 Task: In the  document dashboard.html Select the first Column and change text color to  'Brown' Apply the command  'Undo' Apply the command  Redo
Action: Mouse moved to (376, 181)
Screenshot: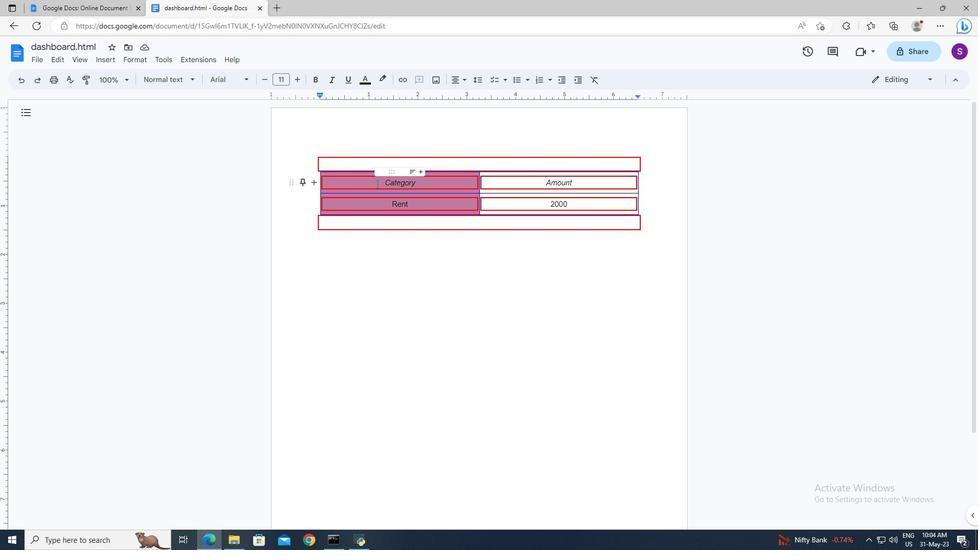 
Action: Mouse pressed left at (376, 181)
Screenshot: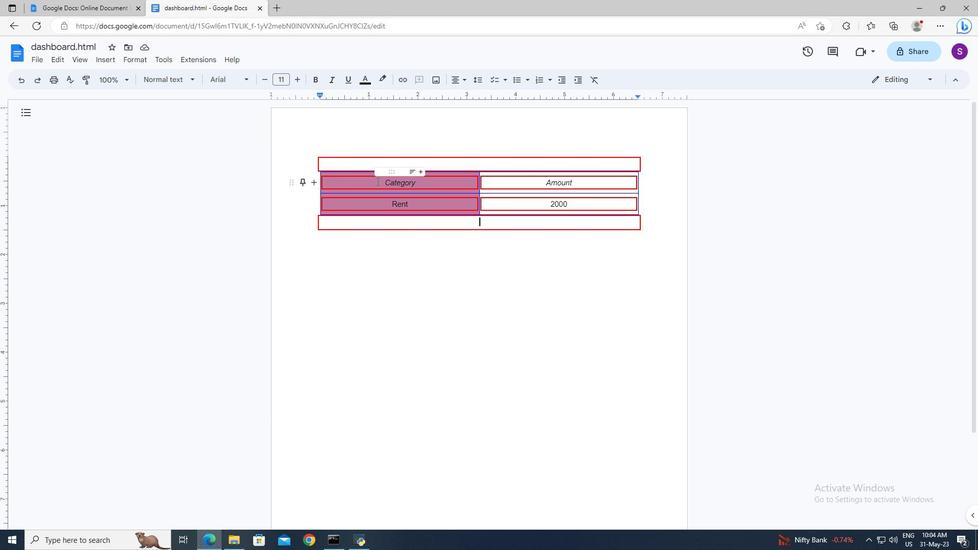 
Action: Mouse moved to (216, 100)
Screenshot: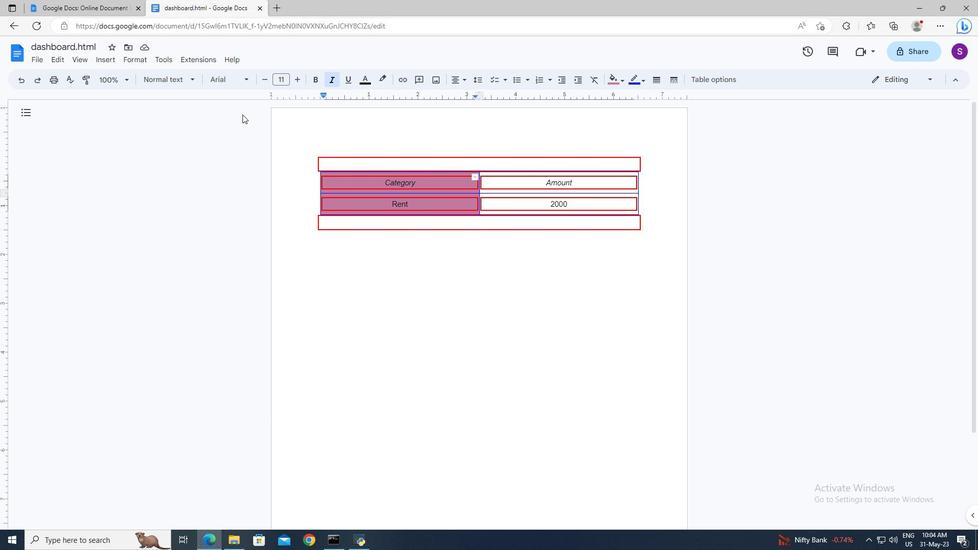 
Action: Key pressed <Key.shift><Key.down><Key.right><Key.left>
Screenshot: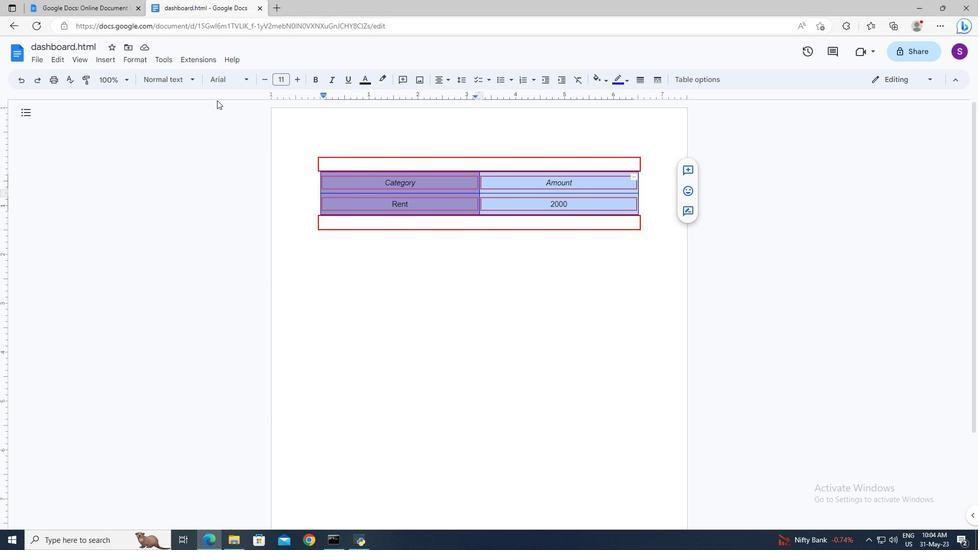 
Action: Mouse moved to (365, 81)
Screenshot: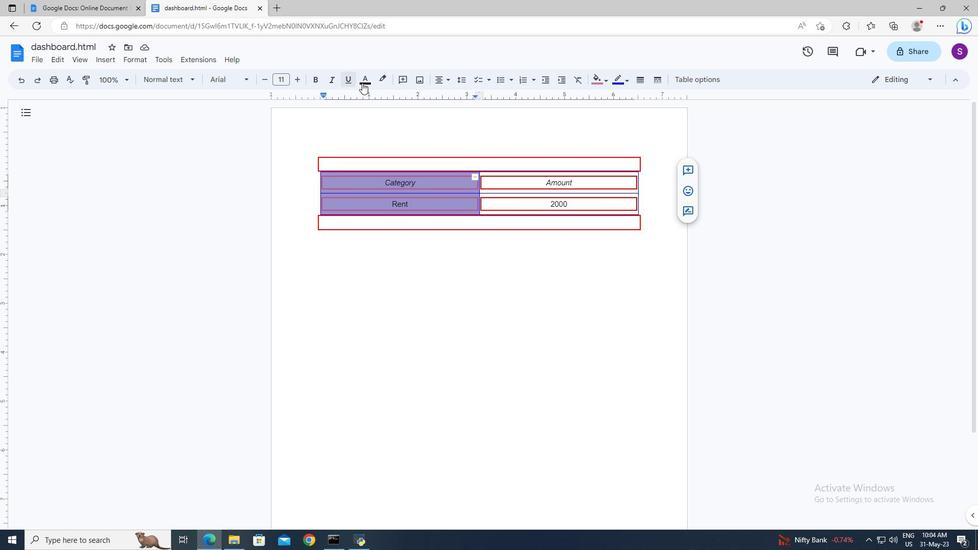 
Action: Mouse pressed left at (365, 81)
Screenshot: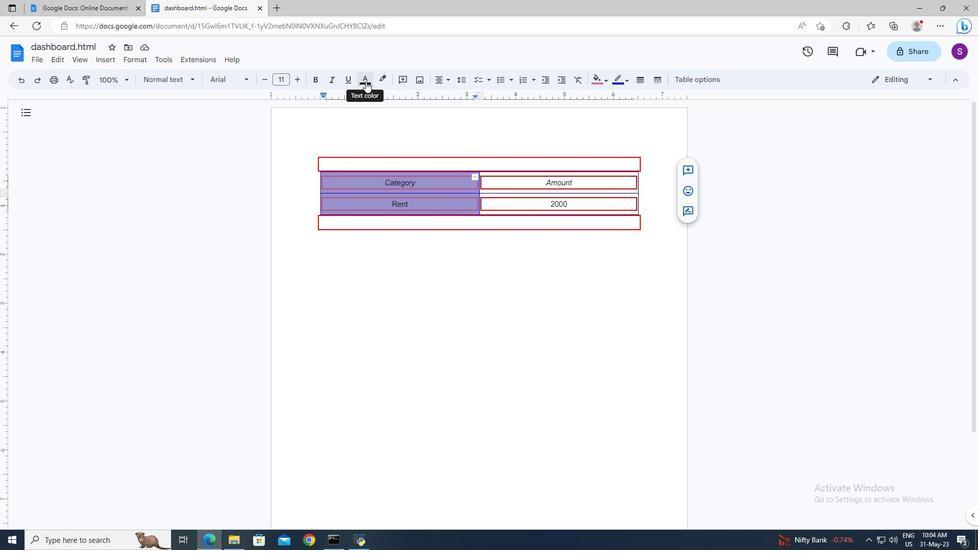 
Action: Mouse moved to (392, 175)
Screenshot: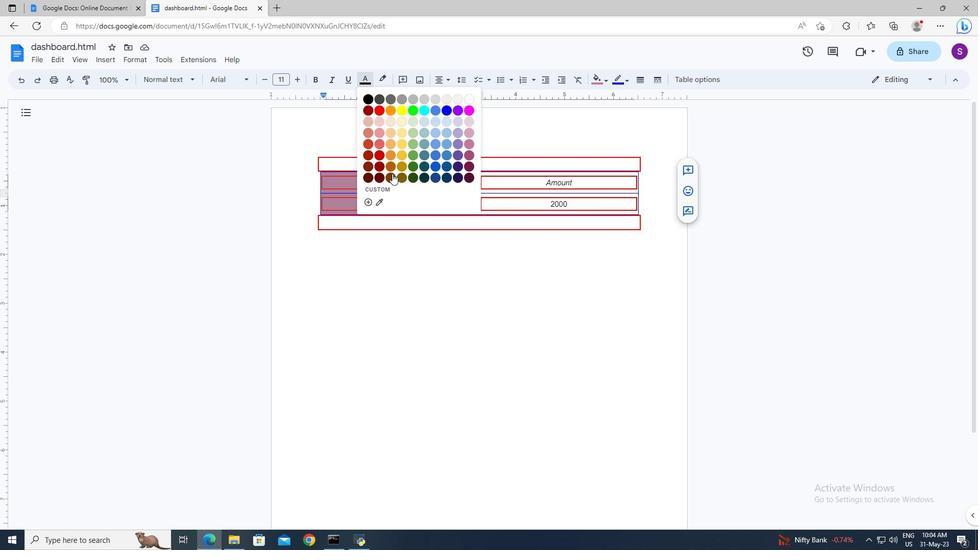 
Action: Mouse pressed left at (392, 175)
Screenshot: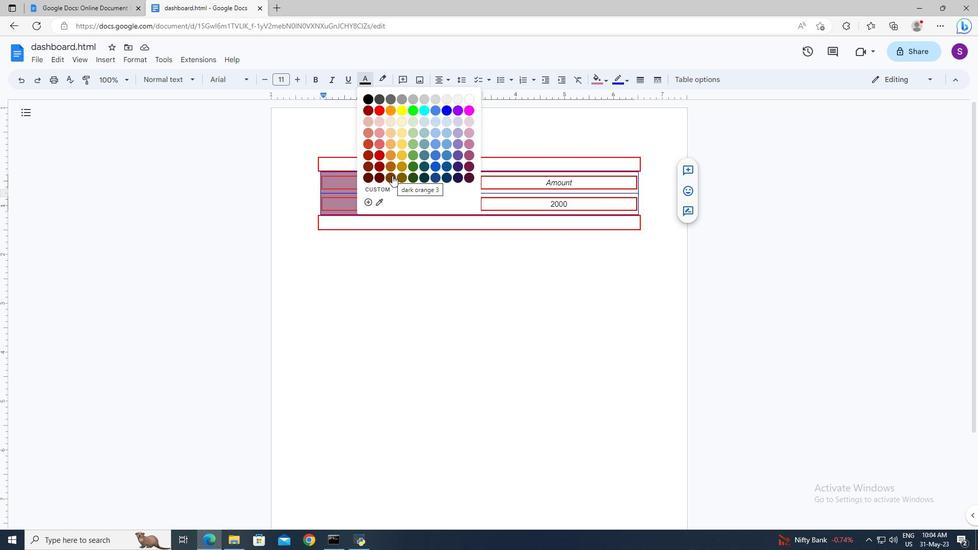 
Action: Mouse moved to (419, 275)
Screenshot: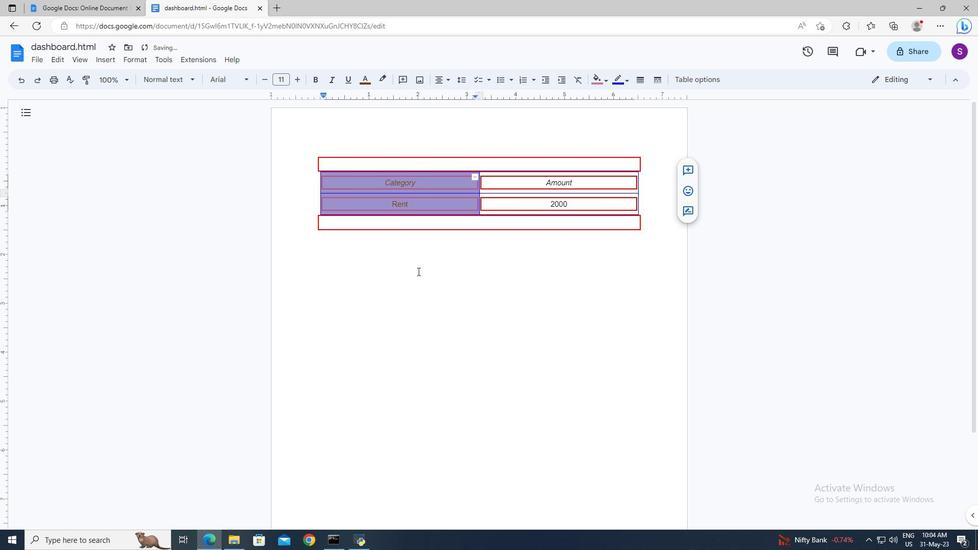 
Action: Mouse pressed left at (419, 275)
Screenshot: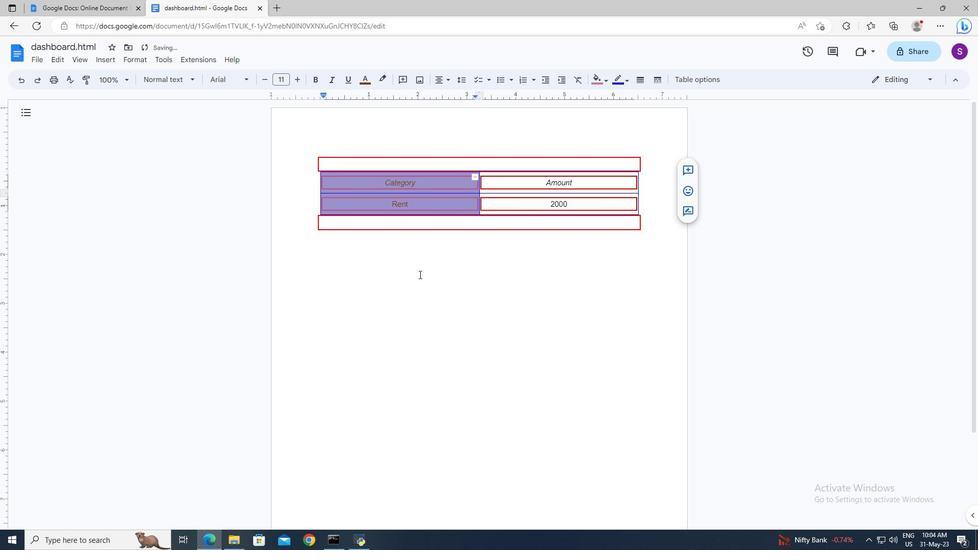 
Action: Key pressed ctrl+Z
Screenshot: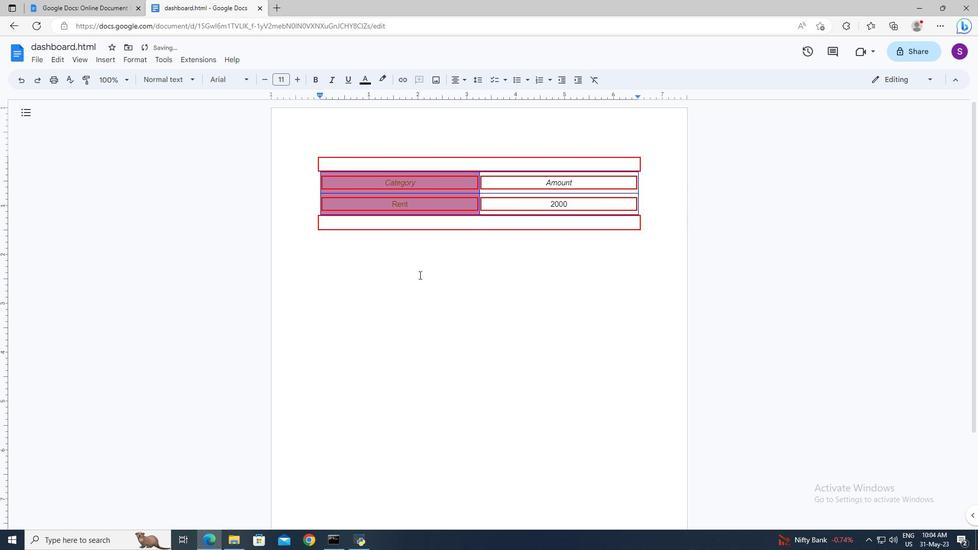 
Action: Mouse moved to (419, 268)
Screenshot: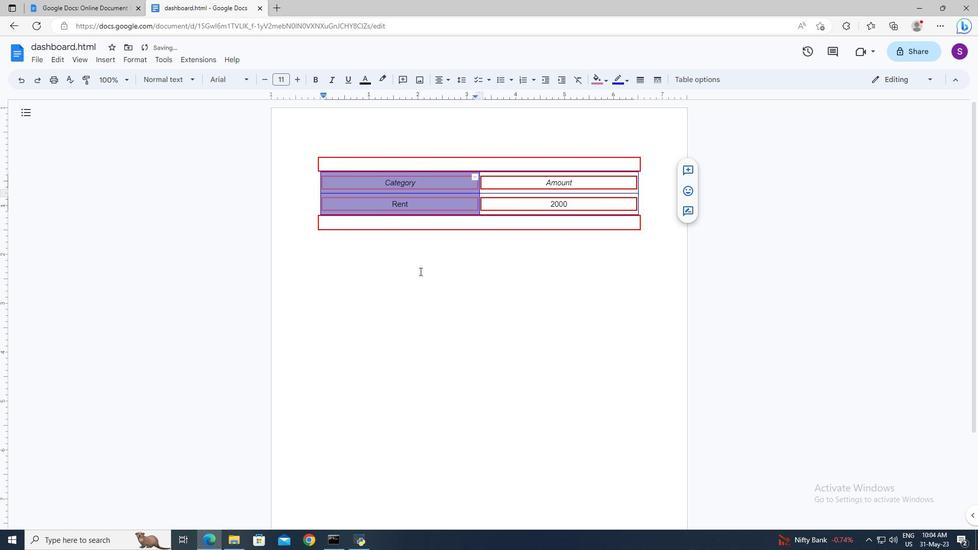 
Action: Mouse pressed left at (419, 268)
Screenshot: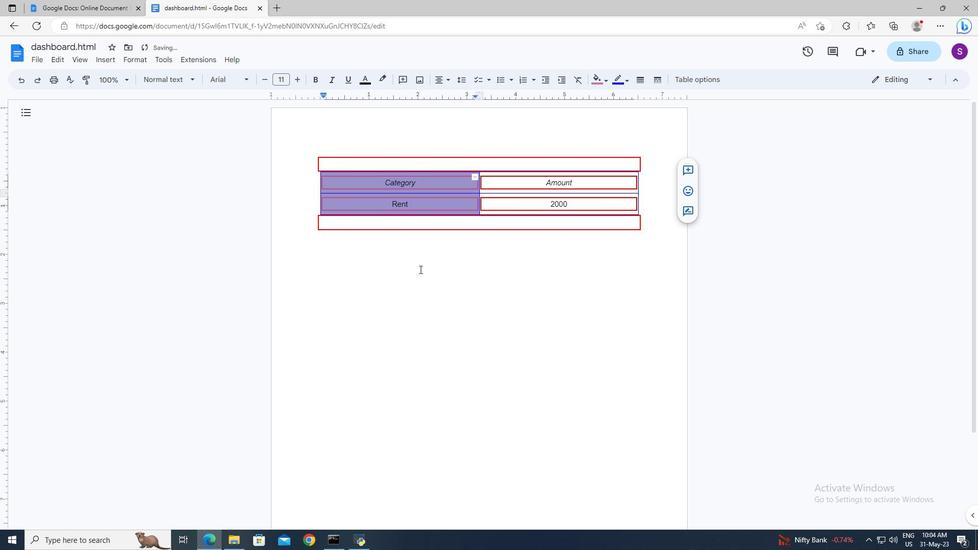 
Action: Mouse moved to (428, 289)
Screenshot: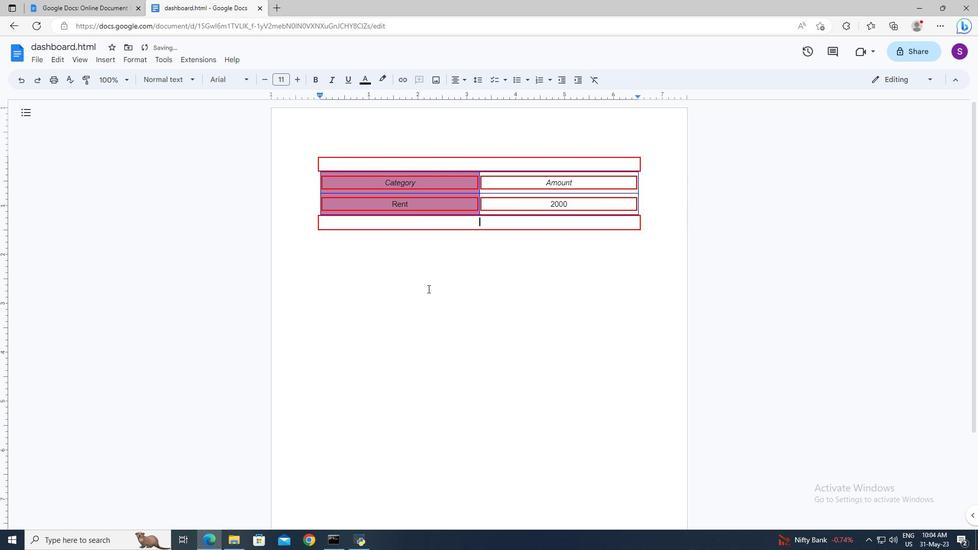 
Action: Key pressed ctrl+Y
Screenshot: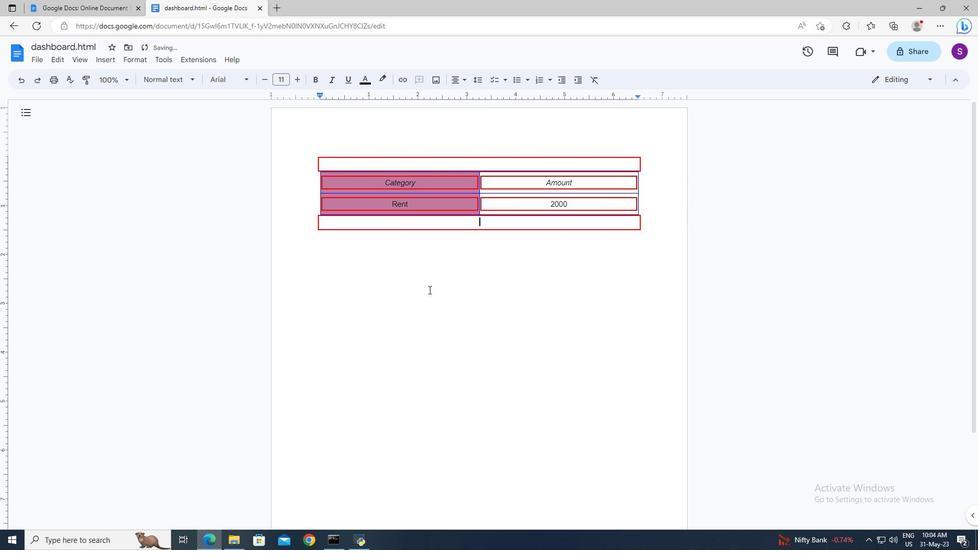 
Action: Mouse moved to (429, 290)
Screenshot: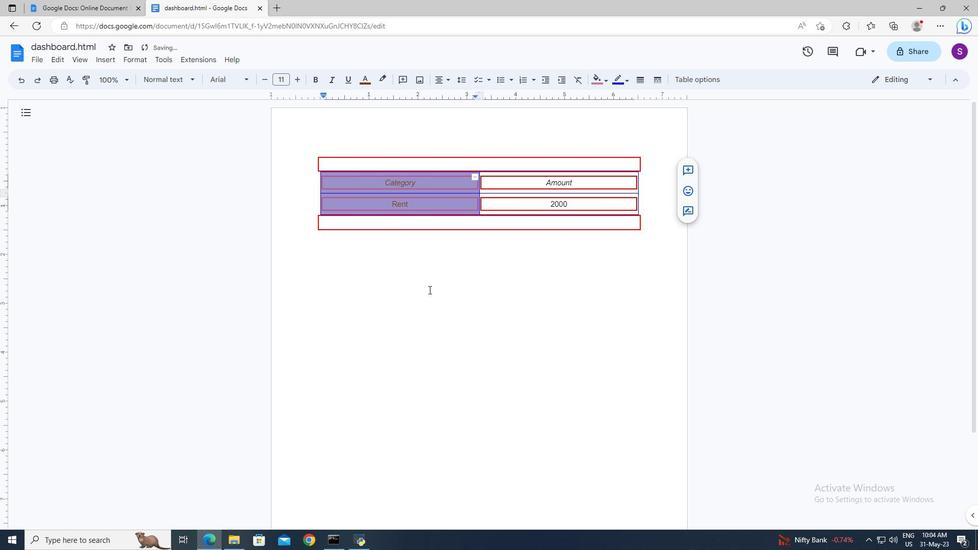 
Action: Mouse pressed left at (429, 290)
Screenshot: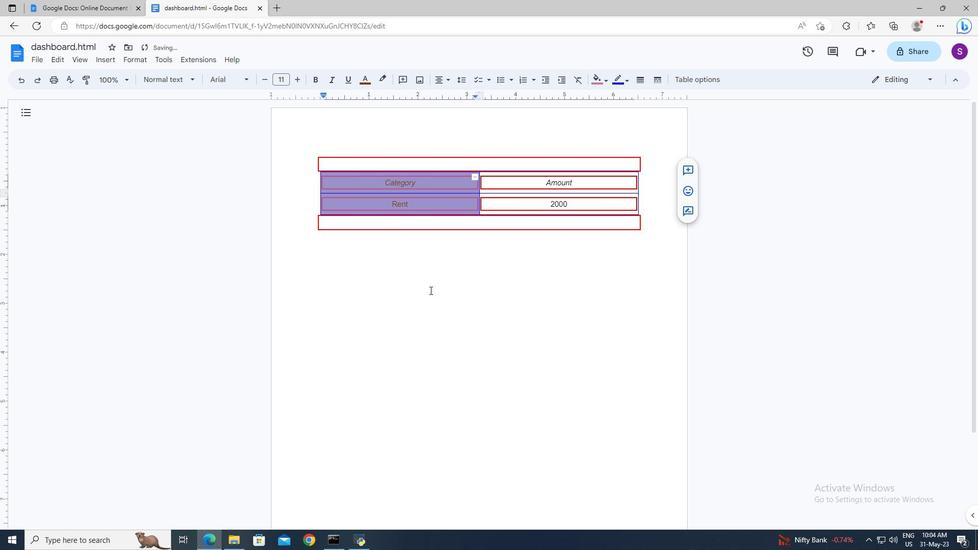 
